 Task: Add Happy Baby Organic Creamy Spinach & Carrot Snackers to the cart.
Action: Mouse moved to (299, 147)
Screenshot: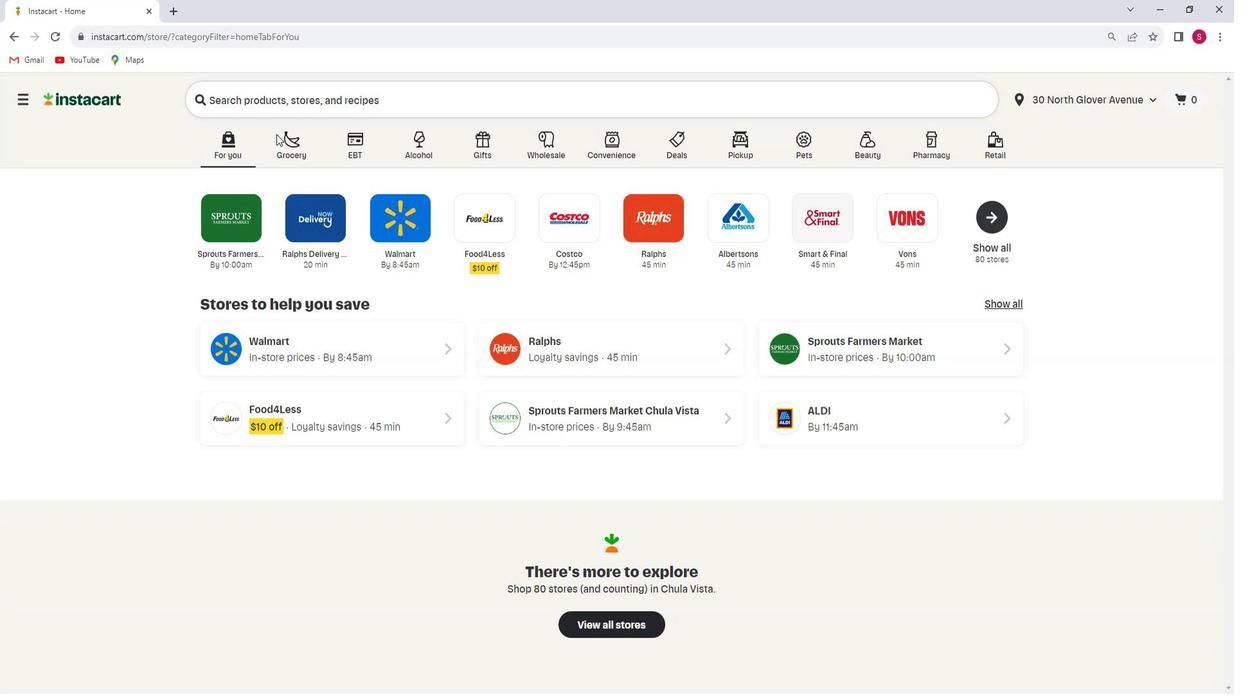 
Action: Mouse pressed left at (299, 147)
Screenshot: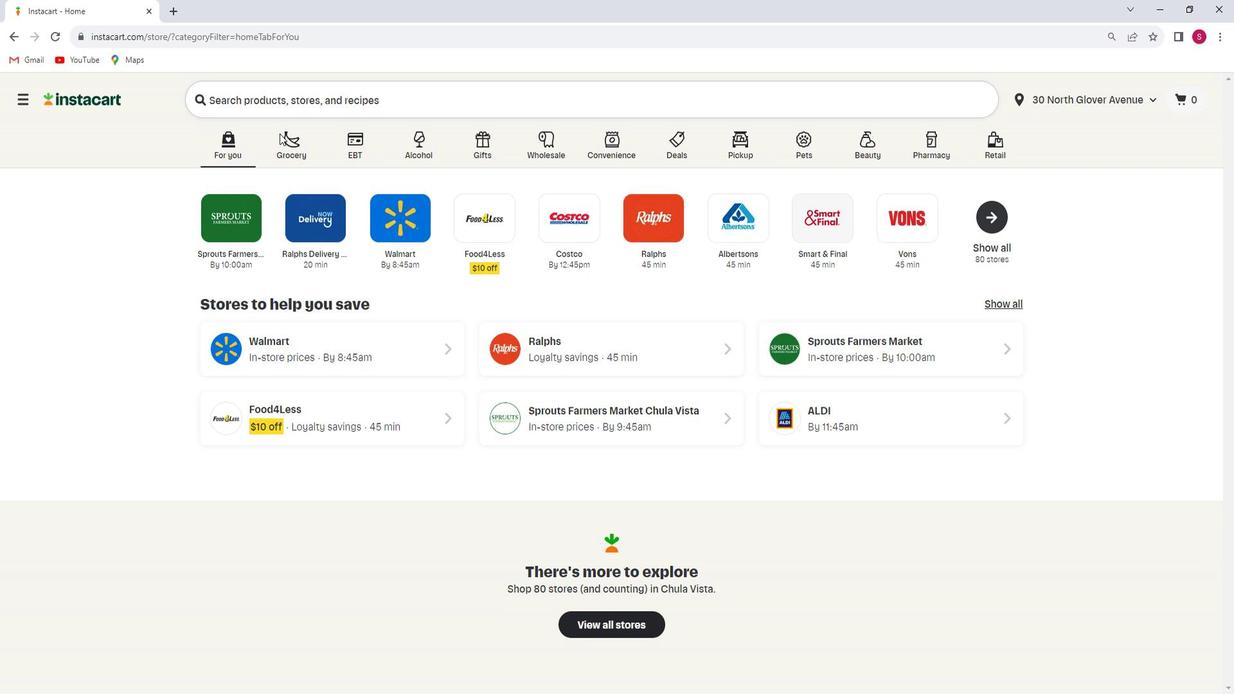 
Action: Mouse moved to (311, 385)
Screenshot: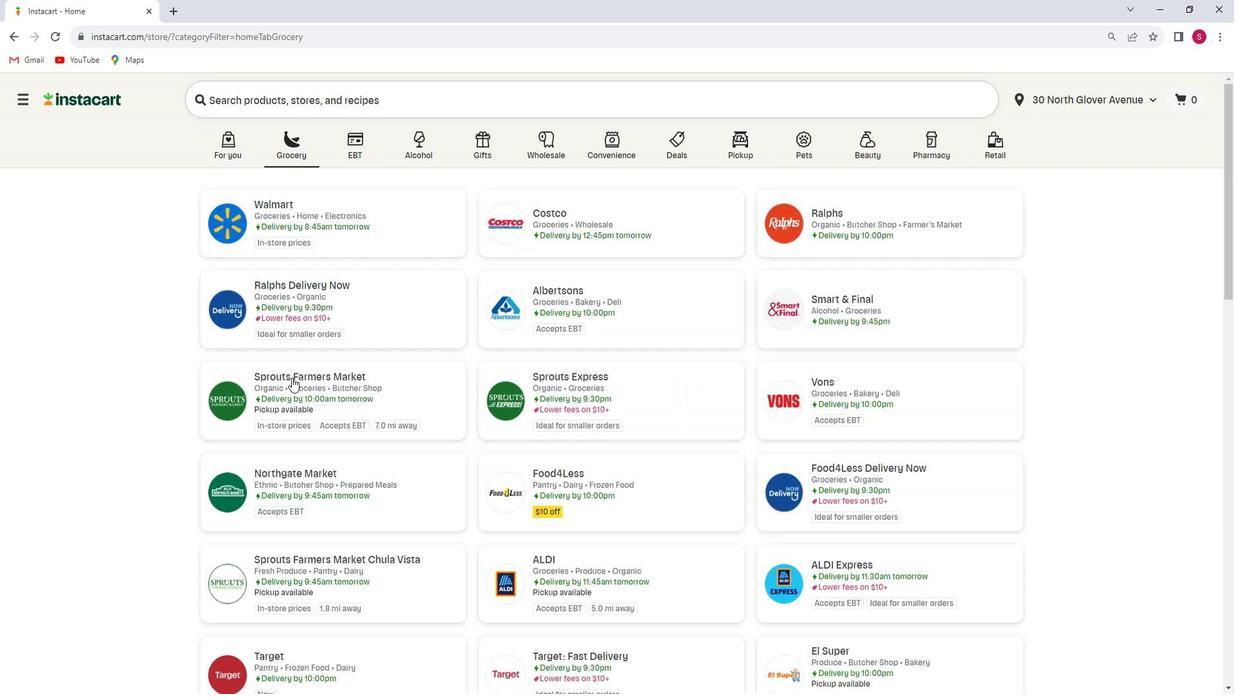 
Action: Mouse pressed left at (311, 385)
Screenshot: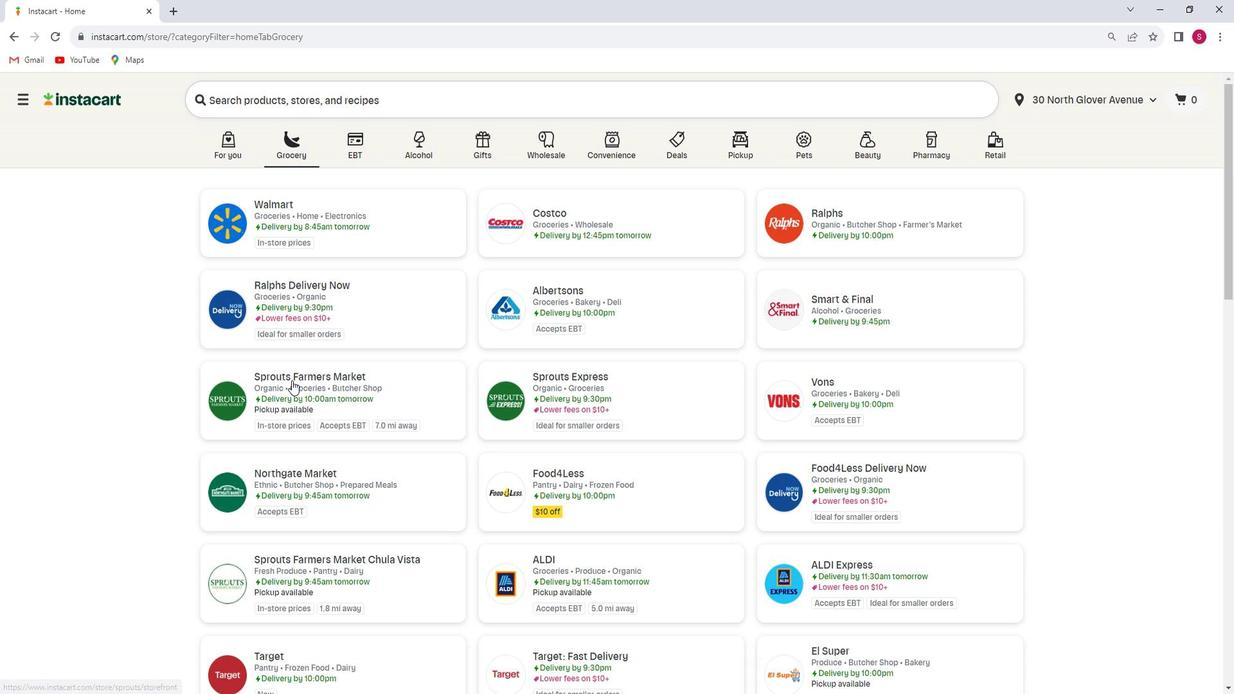 
Action: Mouse moved to (108, 426)
Screenshot: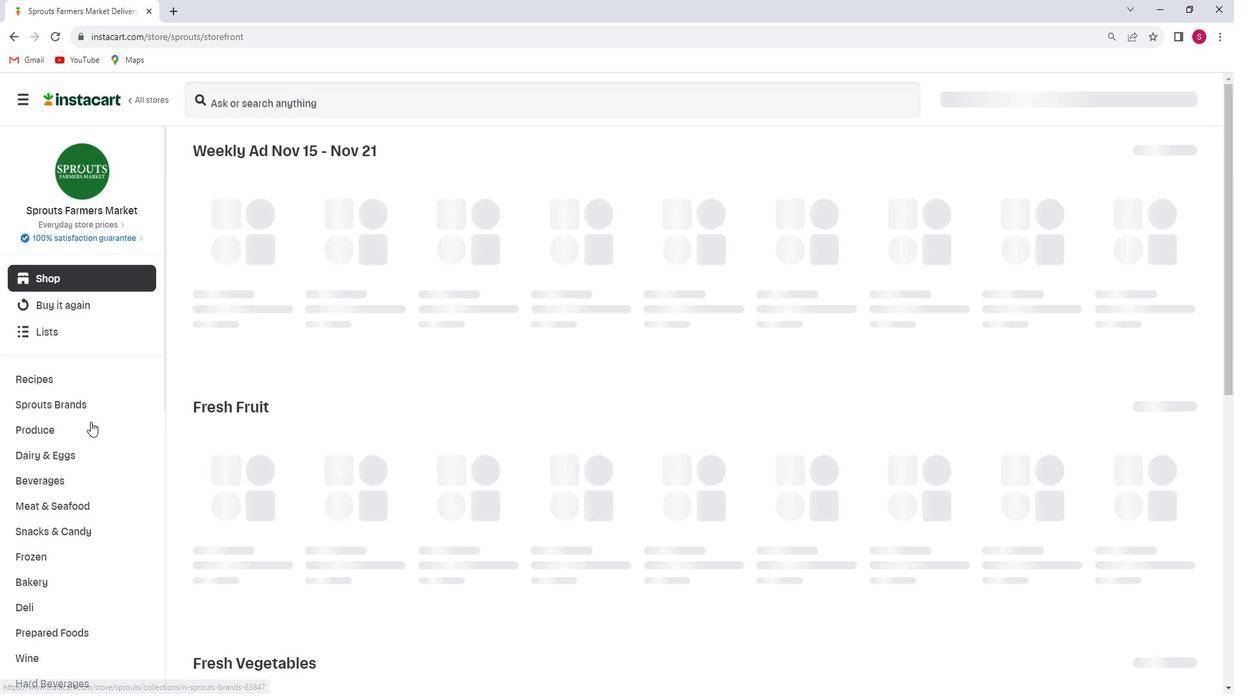 
Action: Mouse scrolled (108, 425) with delta (0, 0)
Screenshot: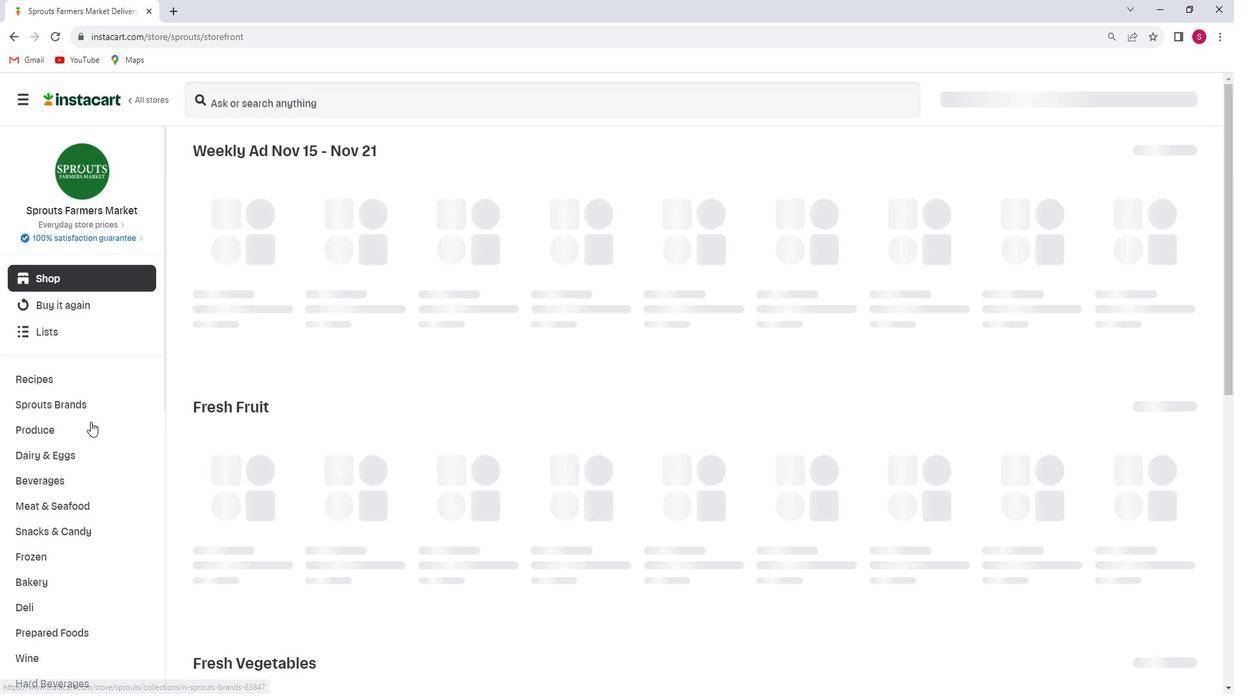 
Action: Mouse moved to (108, 426)
Screenshot: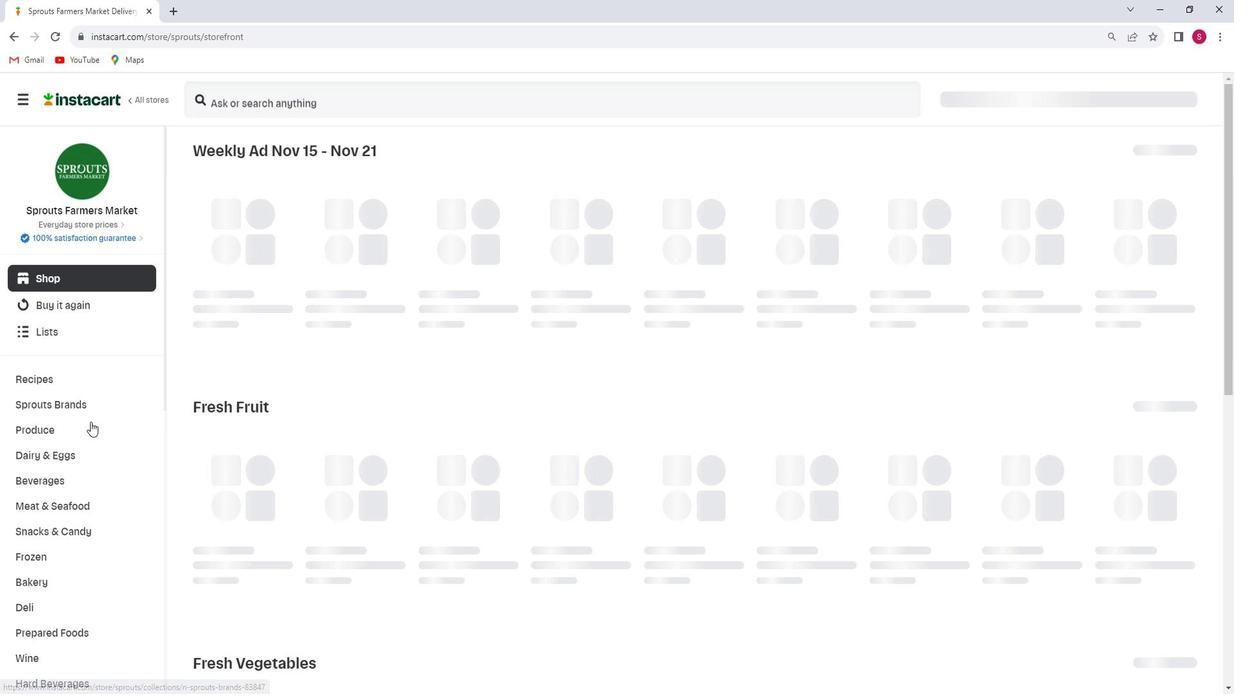 
Action: Mouse scrolled (108, 425) with delta (0, 0)
Screenshot: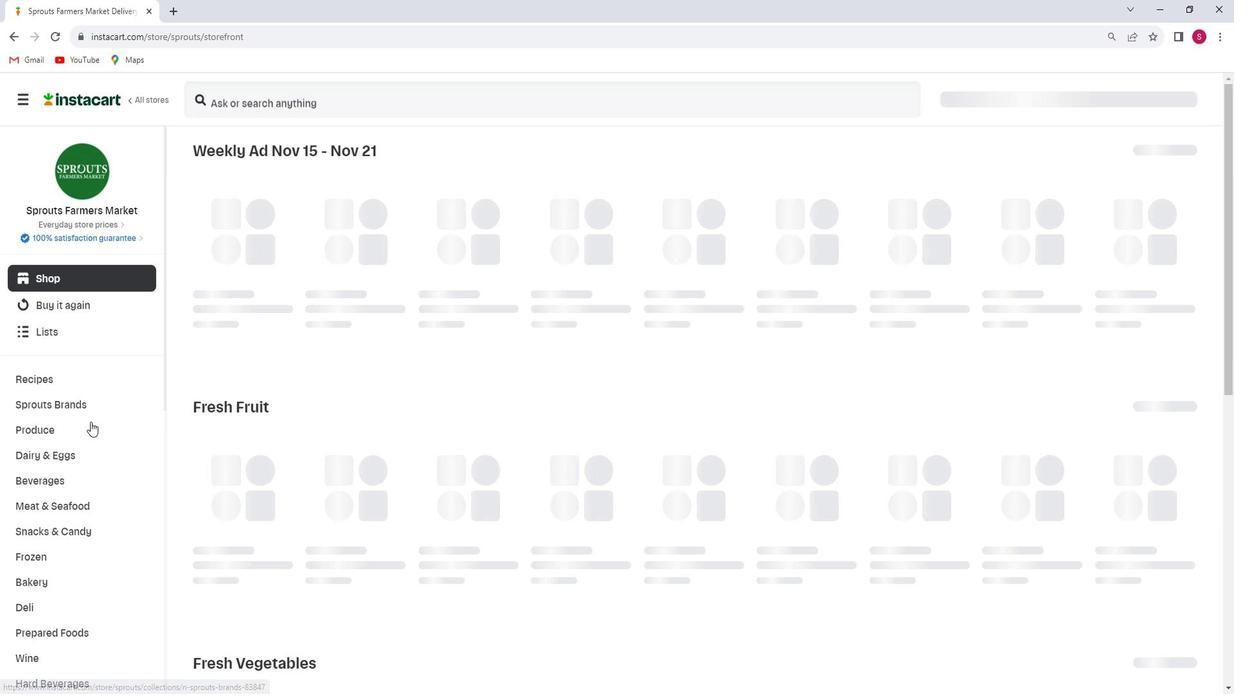
Action: Mouse scrolled (108, 425) with delta (0, 0)
Screenshot: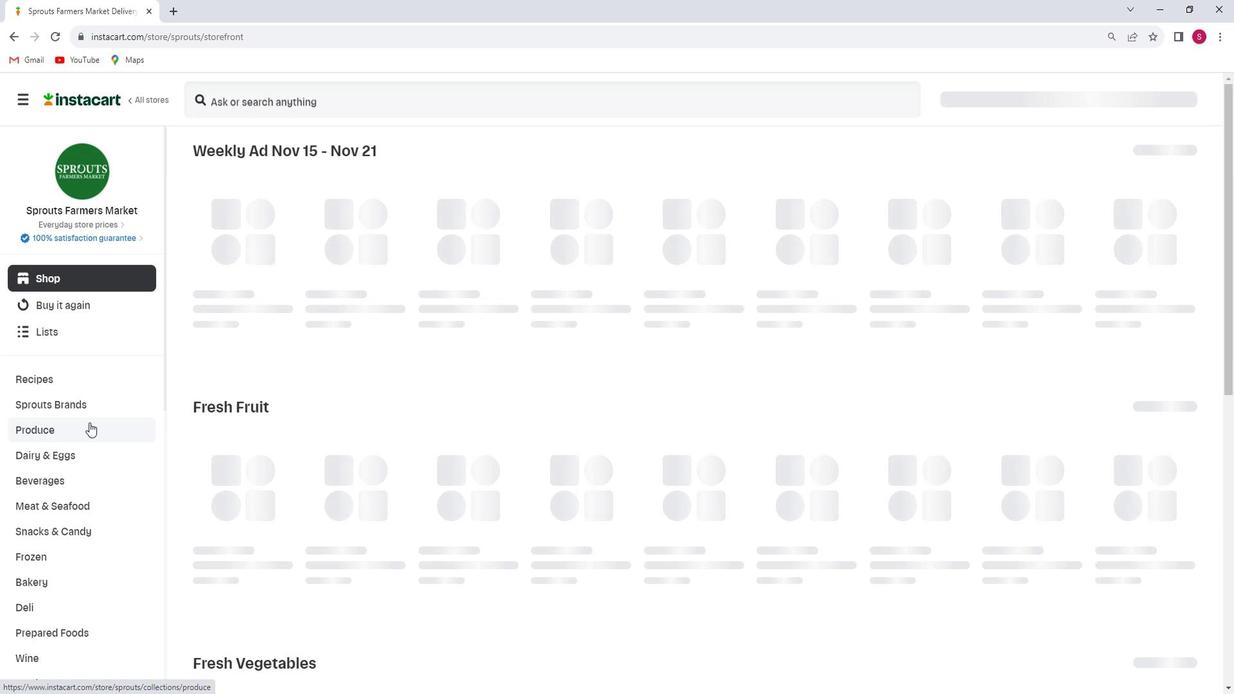 
Action: Mouse scrolled (108, 425) with delta (0, 0)
Screenshot: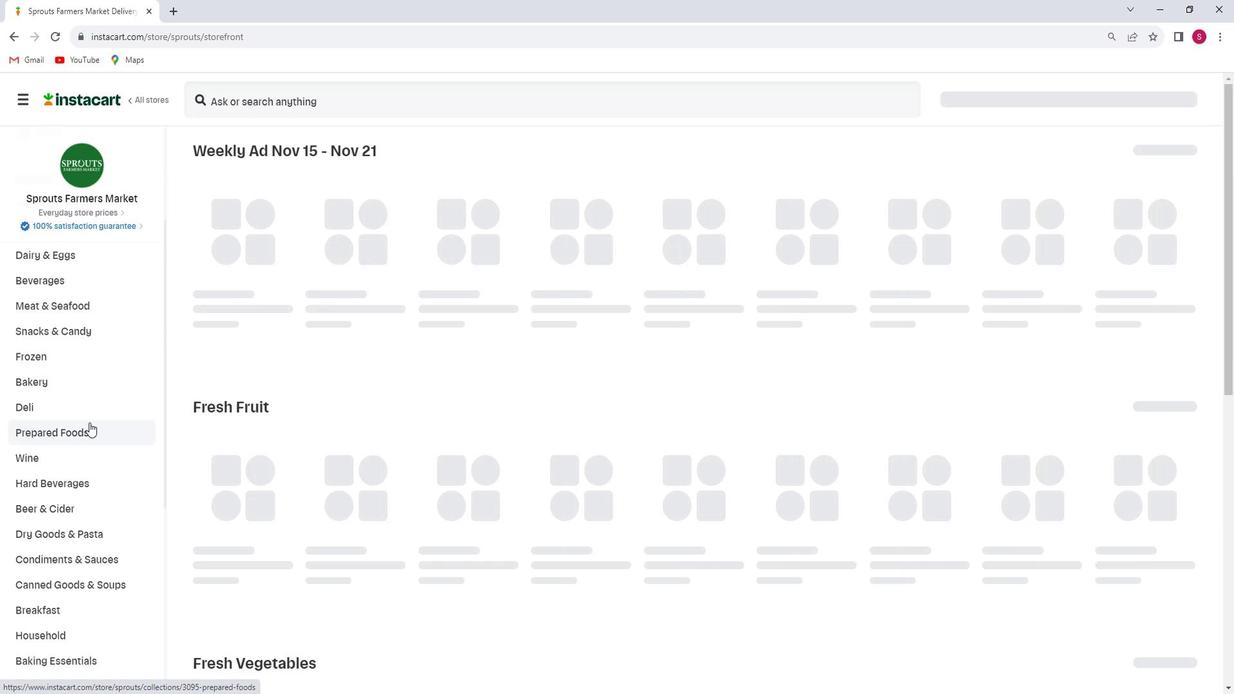 
Action: Mouse scrolled (108, 425) with delta (0, 0)
Screenshot: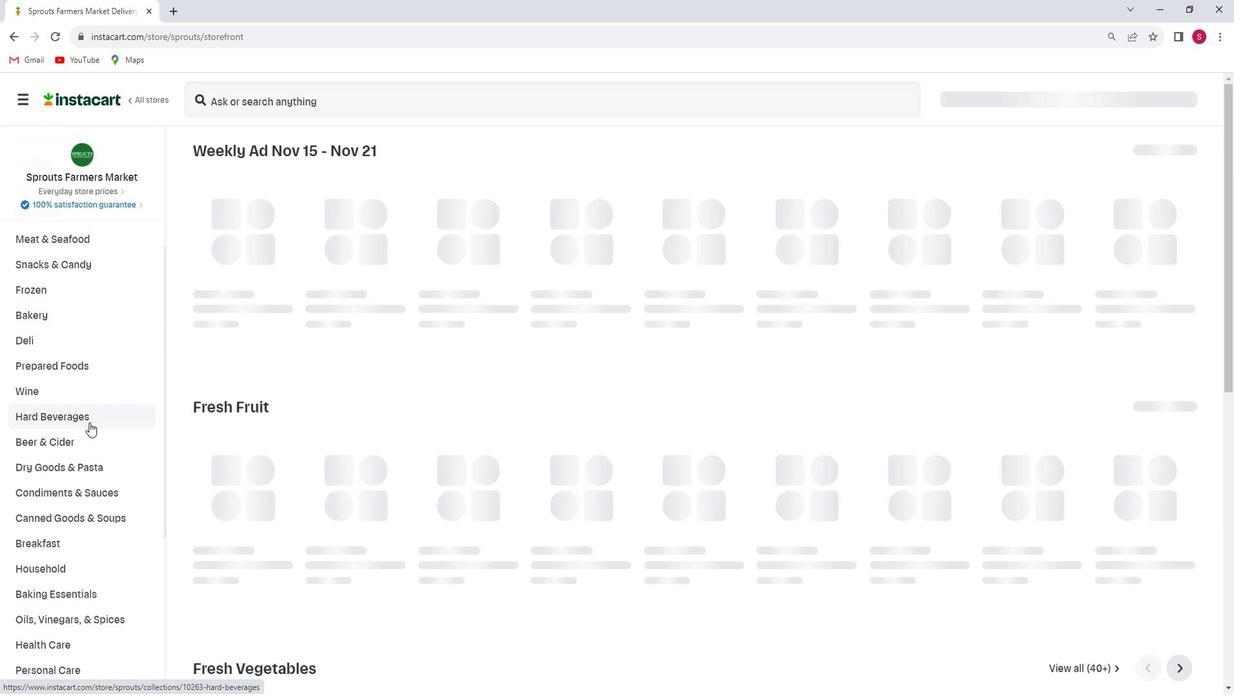 
Action: Mouse scrolled (108, 425) with delta (0, 0)
Screenshot: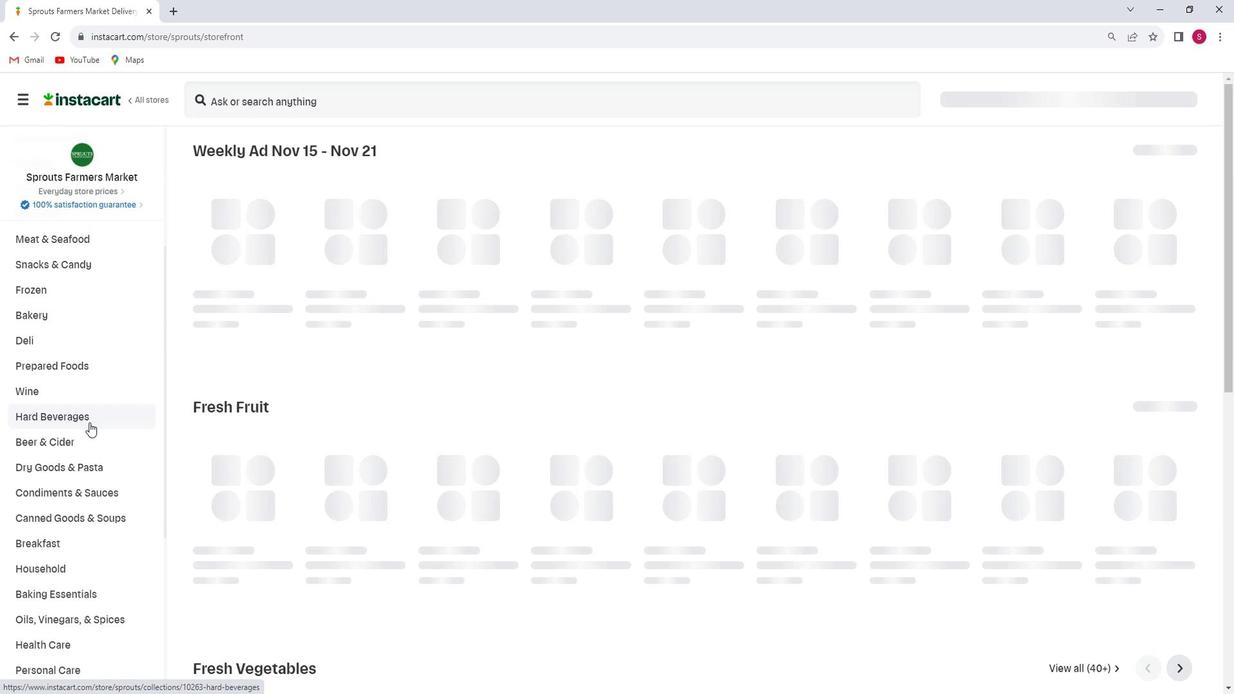 
Action: Mouse scrolled (108, 425) with delta (0, 0)
Screenshot: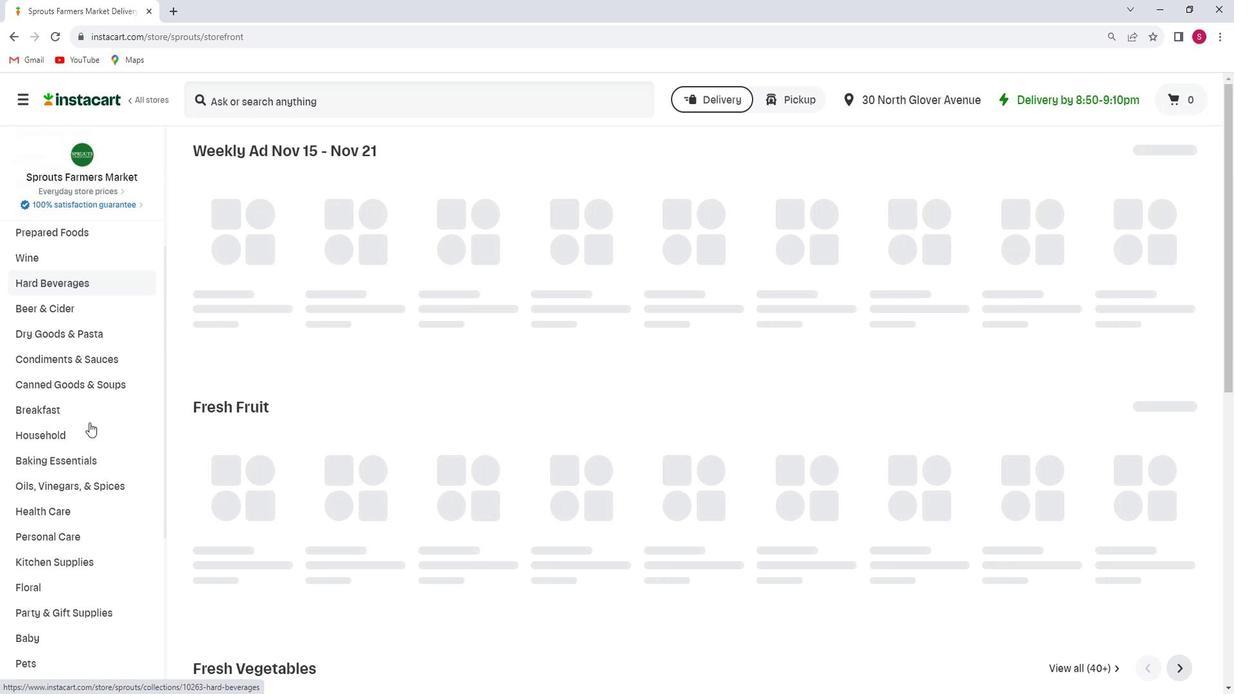 
Action: Mouse scrolled (108, 425) with delta (0, 0)
Screenshot: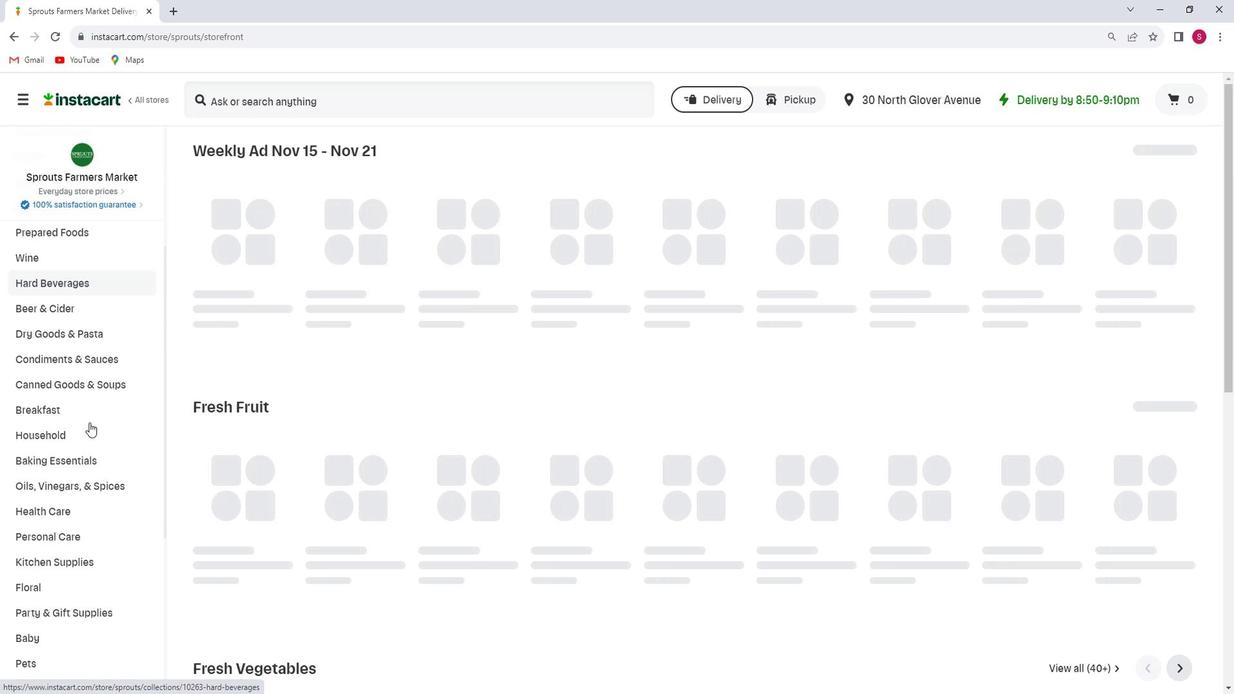 
Action: Mouse scrolled (108, 425) with delta (0, 0)
Screenshot: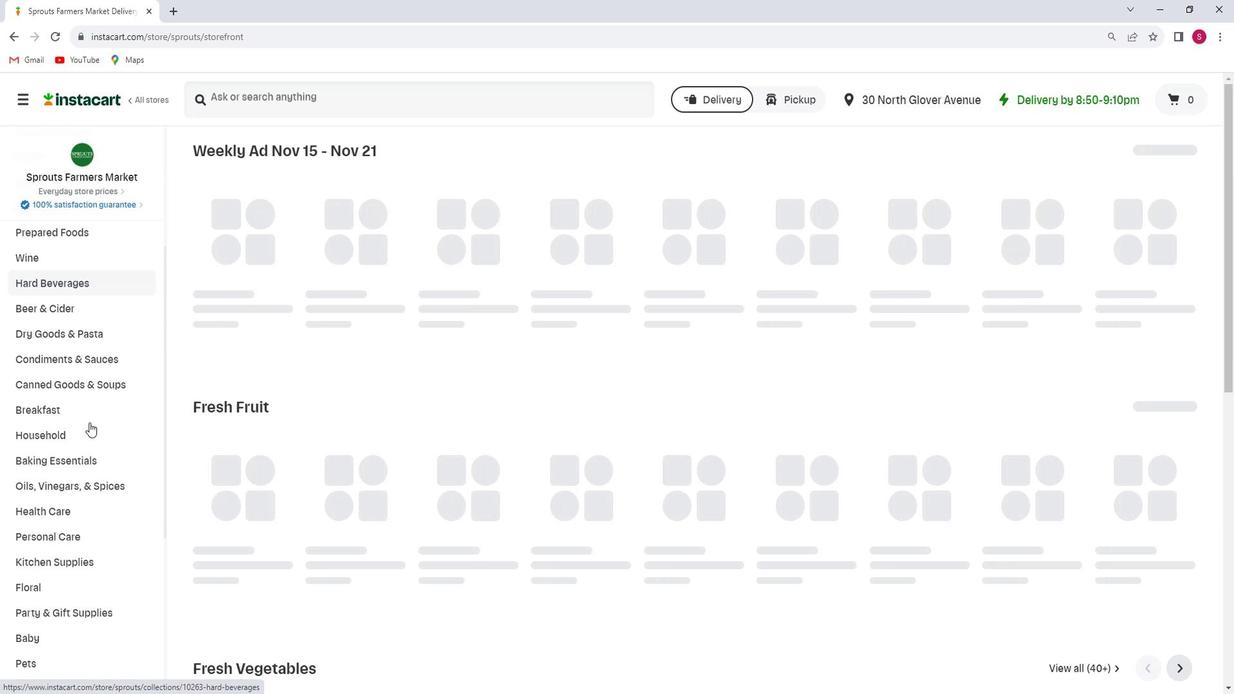 
Action: Mouse scrolled (108, 425) with delta (0, 0)
Screenshot: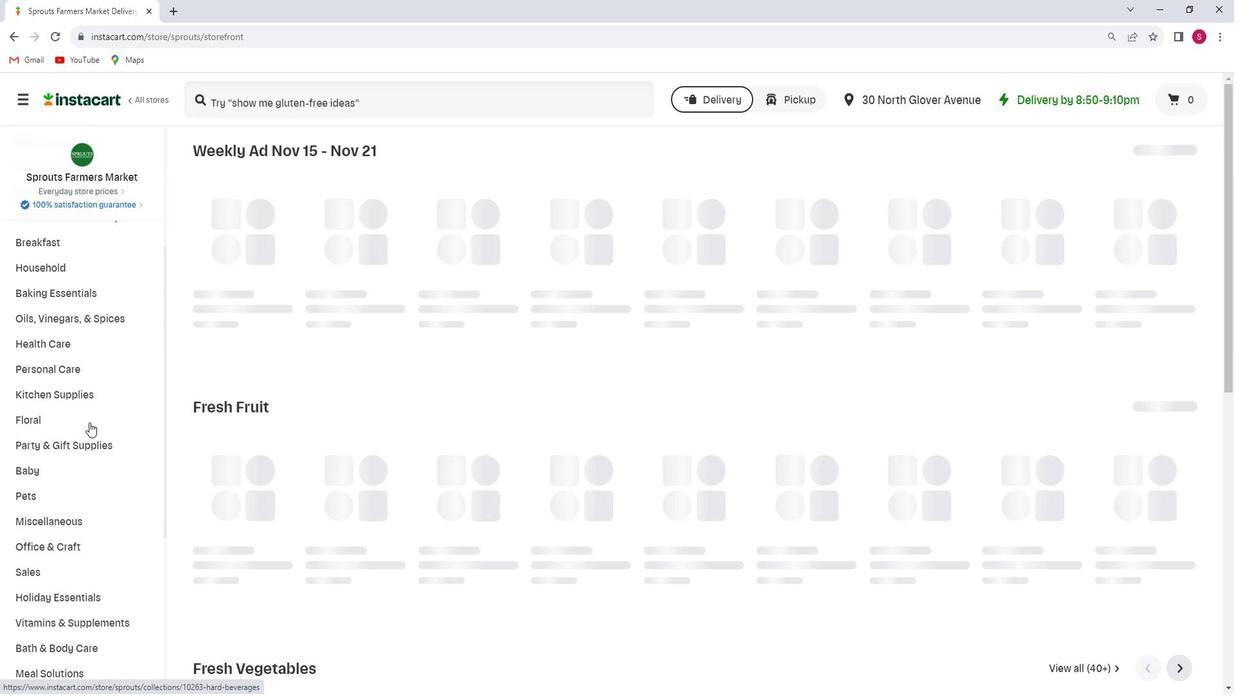 
Action: Mouse scrolled (108, 425) with delta (0, 0)
Screenshot: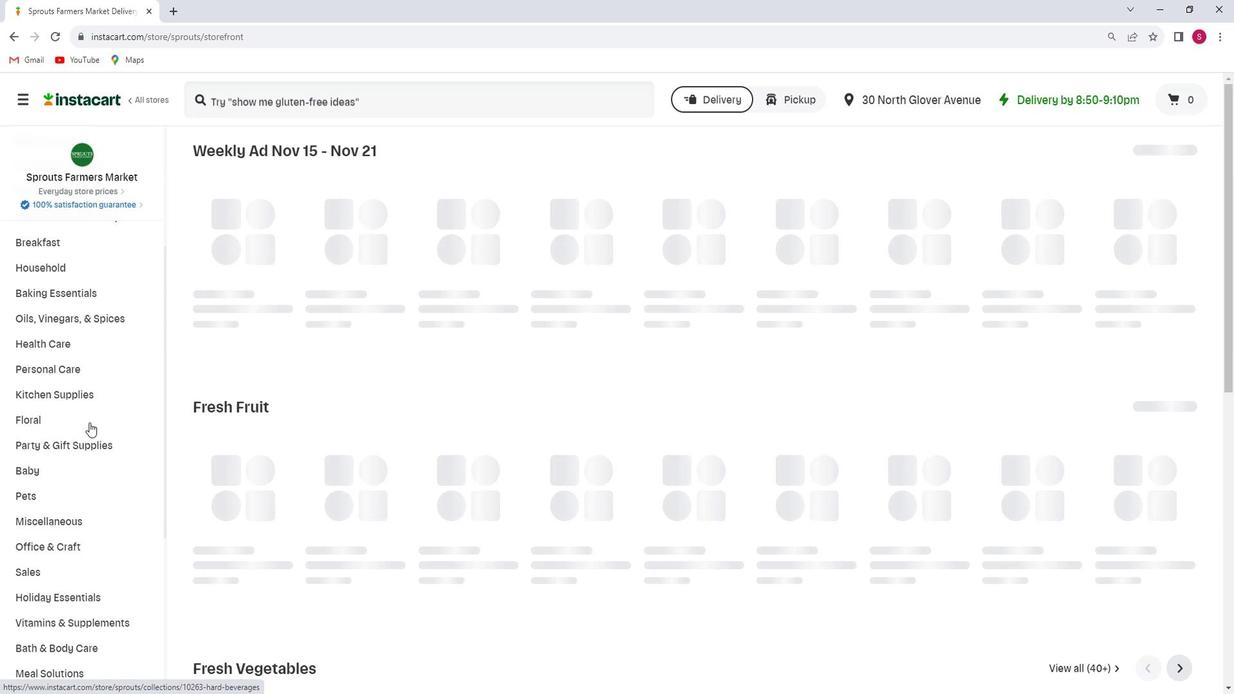
Action: Mouse moved to (108, 427)
Screenshot: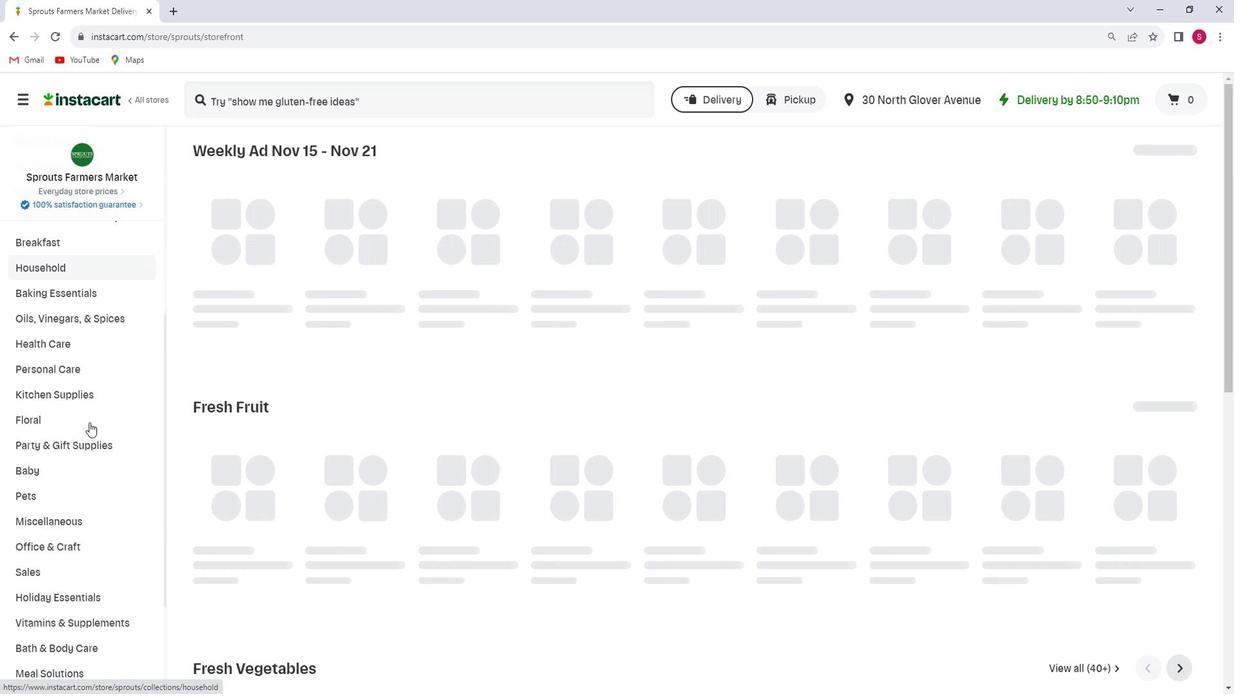 
Action: Mouse scrolled (108, 428) with delta (0, 0)
Screenshot: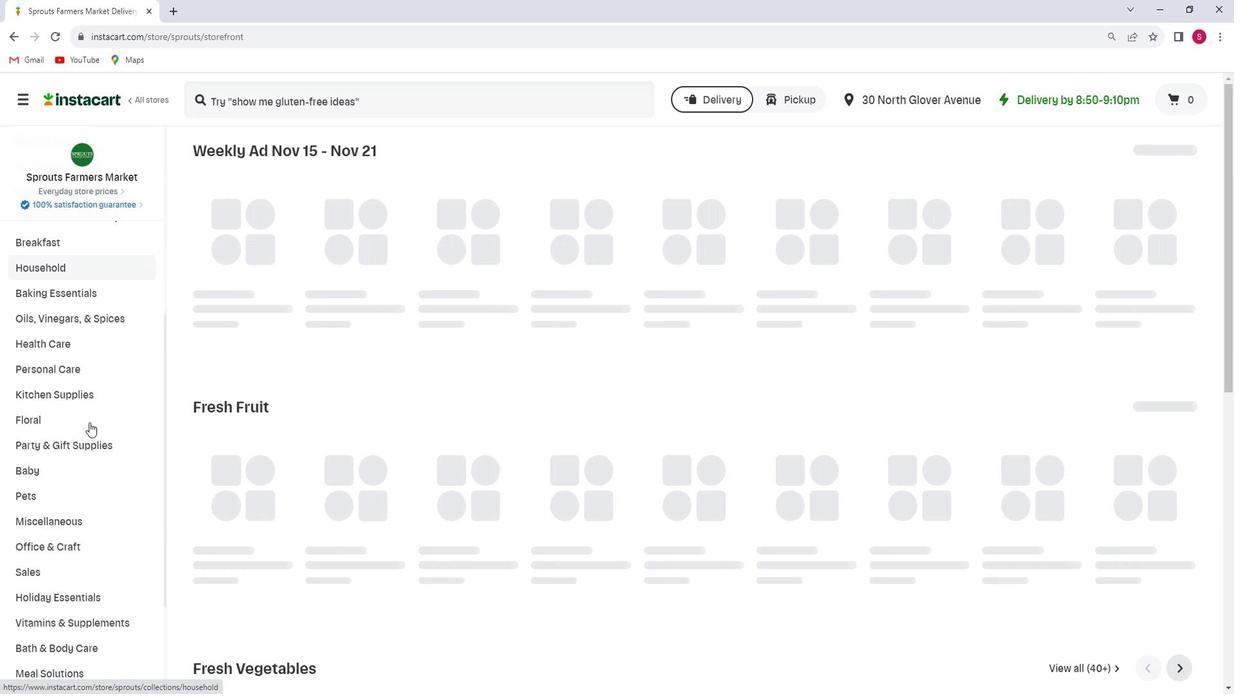
Action: Mouse moved to (53, 527)
Screenshot: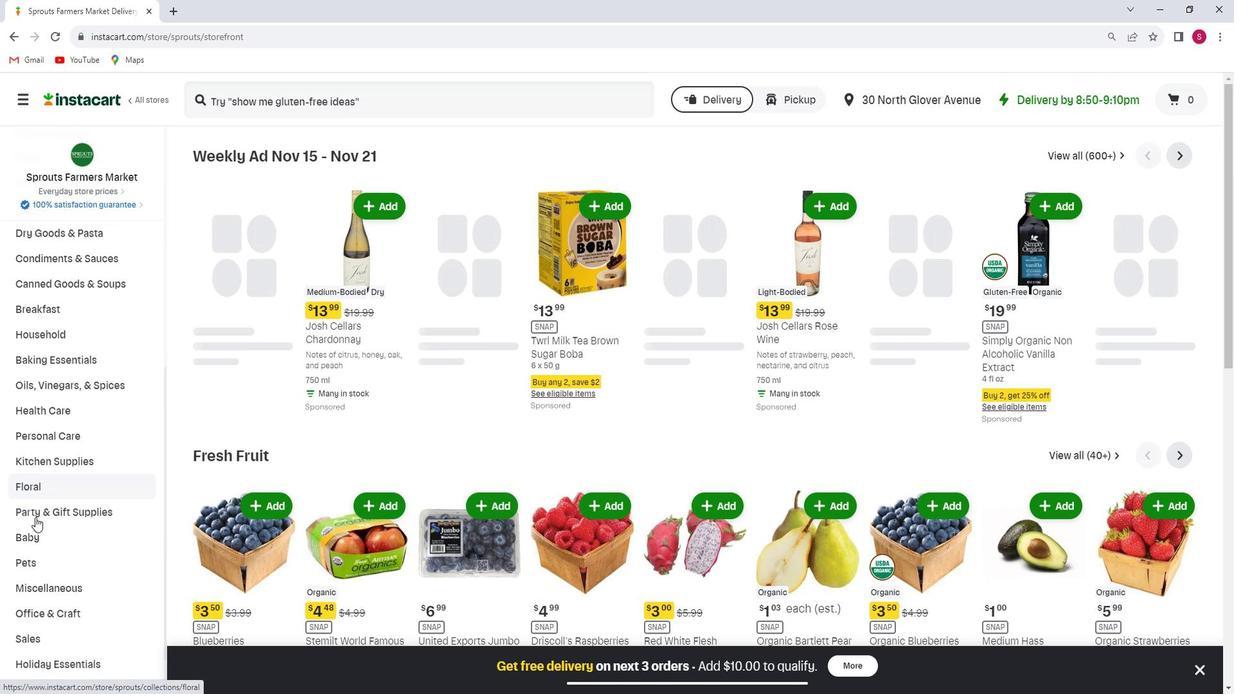 
Action: Mouse pressed left at (53, 527)
Screenshot: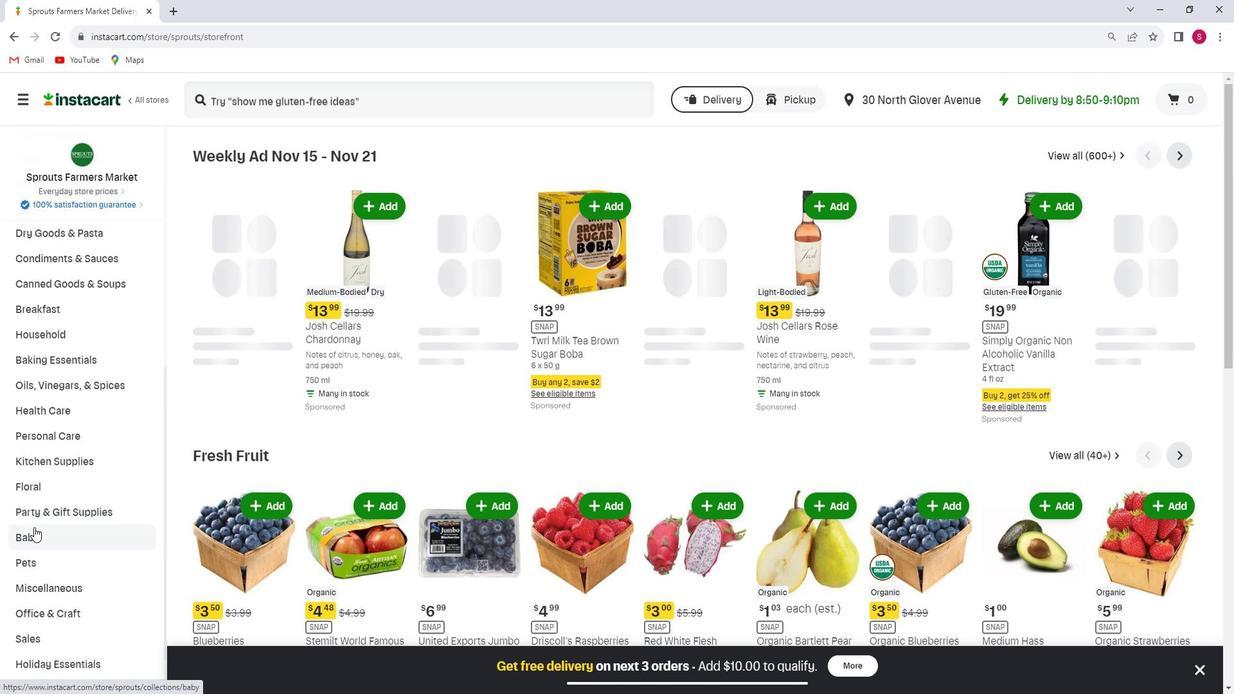
Action: Mouse moved to (75, 631)
Screenshot: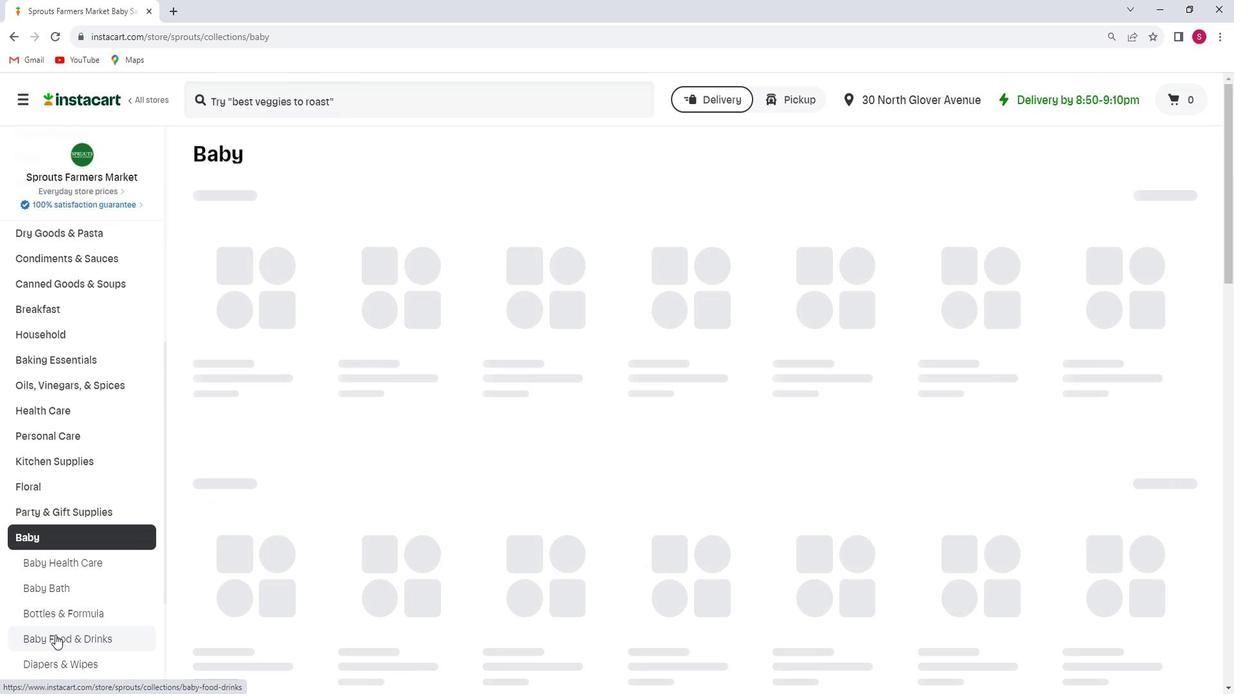 
Action: Mouse pressed left at (75, 631)
Screenshot: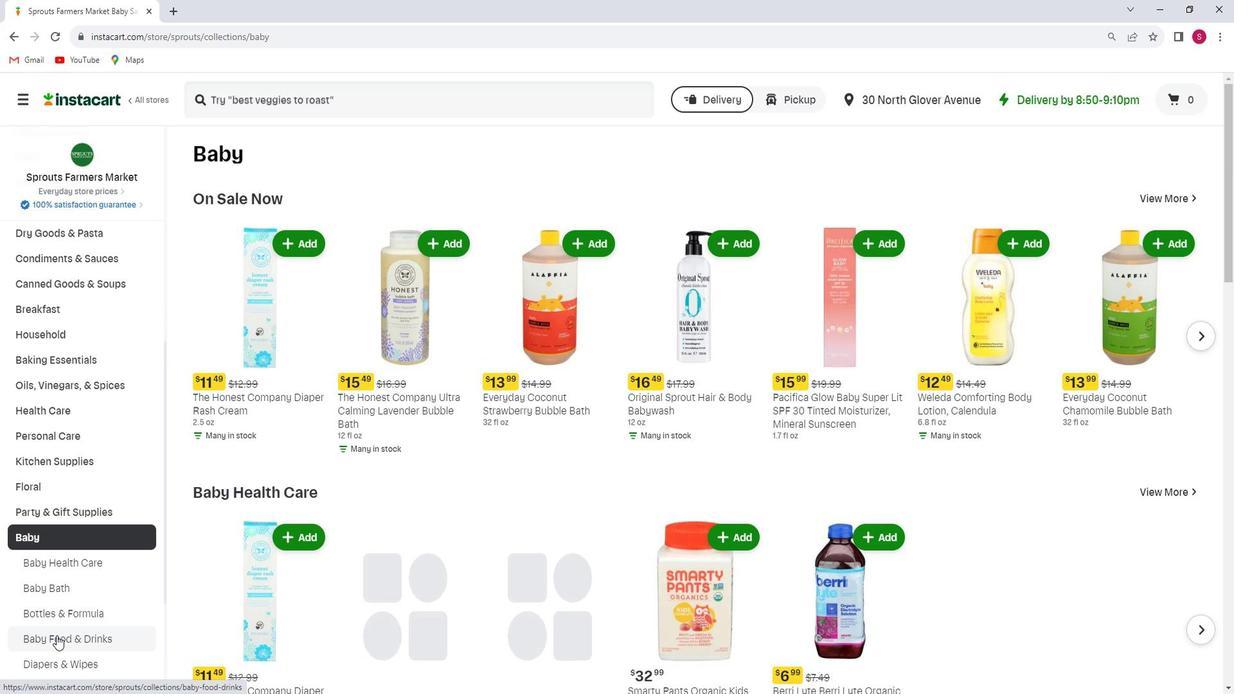 
Action: Mouse moved to (309, 112)
Screenshot: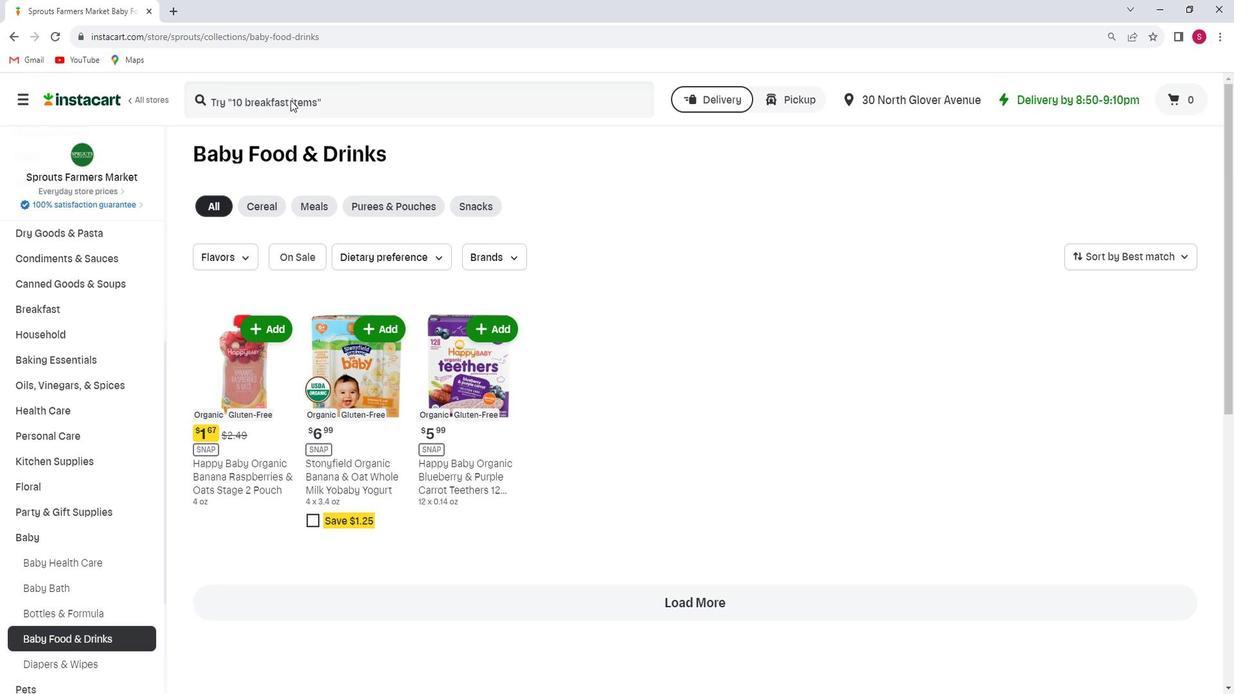 
Action: Mouse pressed left at (309, 112)
Screenshot: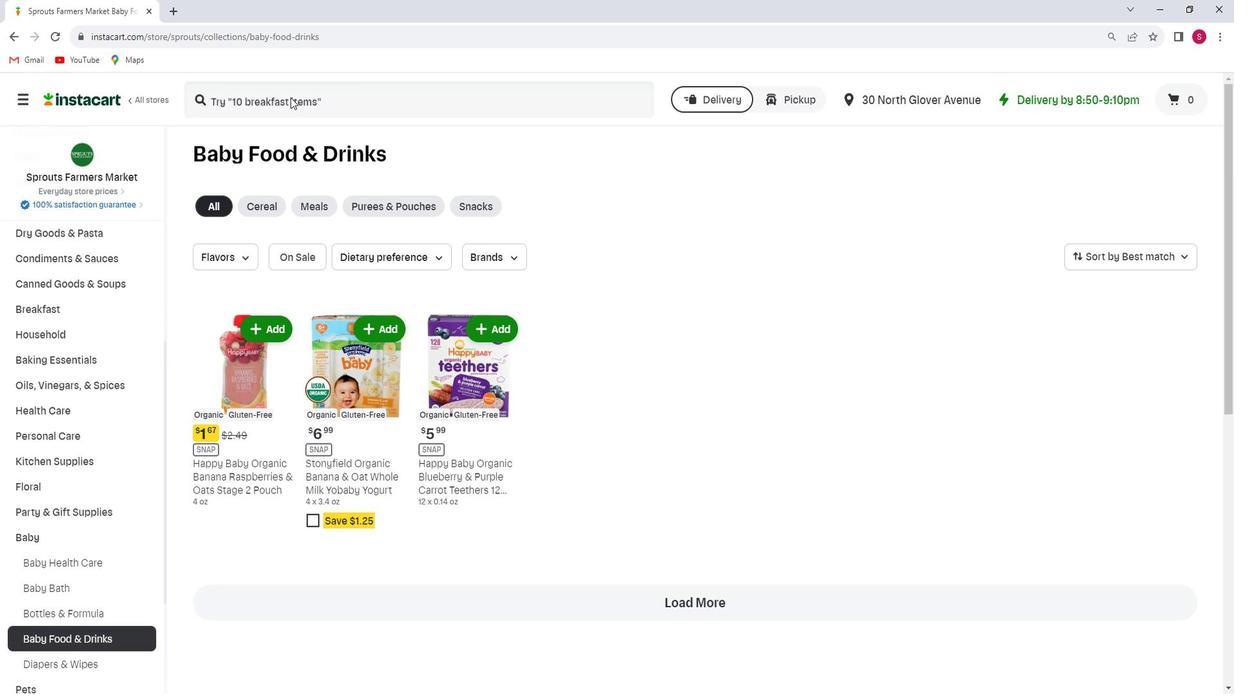 
Action: Mouse pressed left at (309, 112)
Screenshot: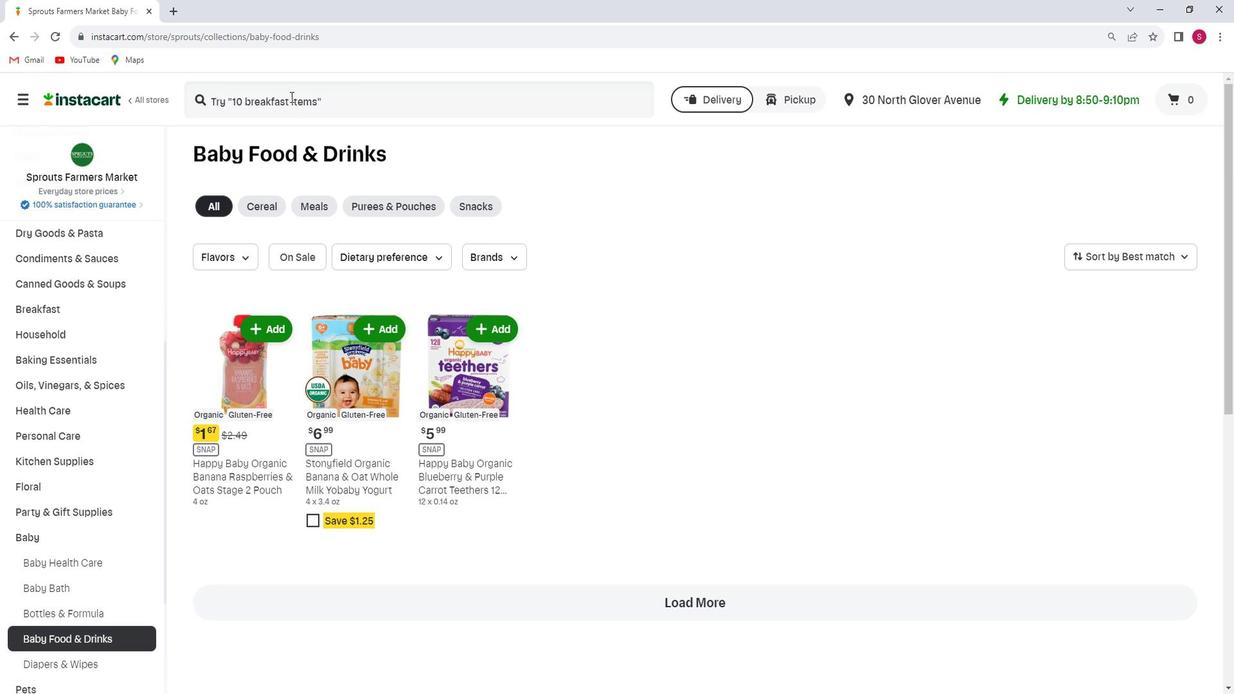 
Action: Key pressed <Key.shift>Happy<Key.space><Key.shift>Baby<Key.space><Key.shift>Organic<Key.space><Key.shift>Creamy<Key.space><Key.shift>Spinach<Key.space><Key.shift><Key.shift><Key.shift><Key.shift><Key.shift><Key.shift><Key.shift><Key.shift><Key.shift><Key.shift><Key.shift><Key.shift><Key.shift>&<Key.space><Key.shift>Carrot<Key.space><Key.shift>Snackers<Key.enter>
Screenshot: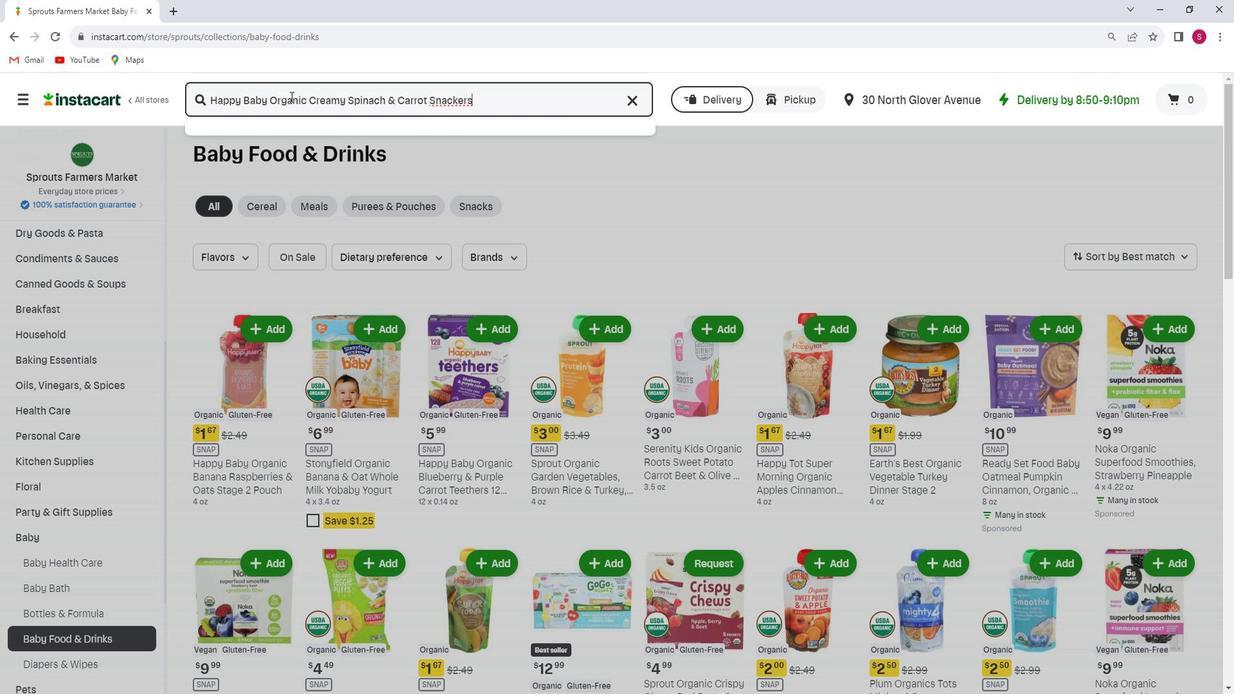 
Action: Mouse moved to (378, 239)
Screenshot: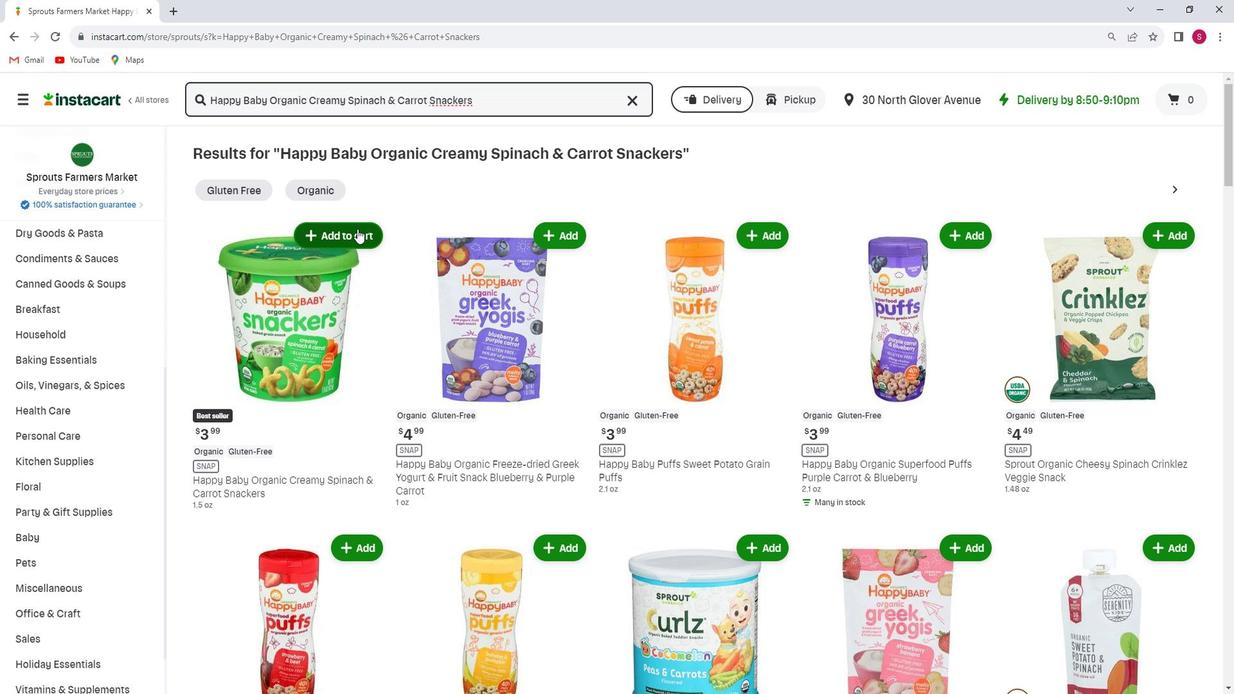 
Action: Mouse pressed left at (378, 239)
Screenshot: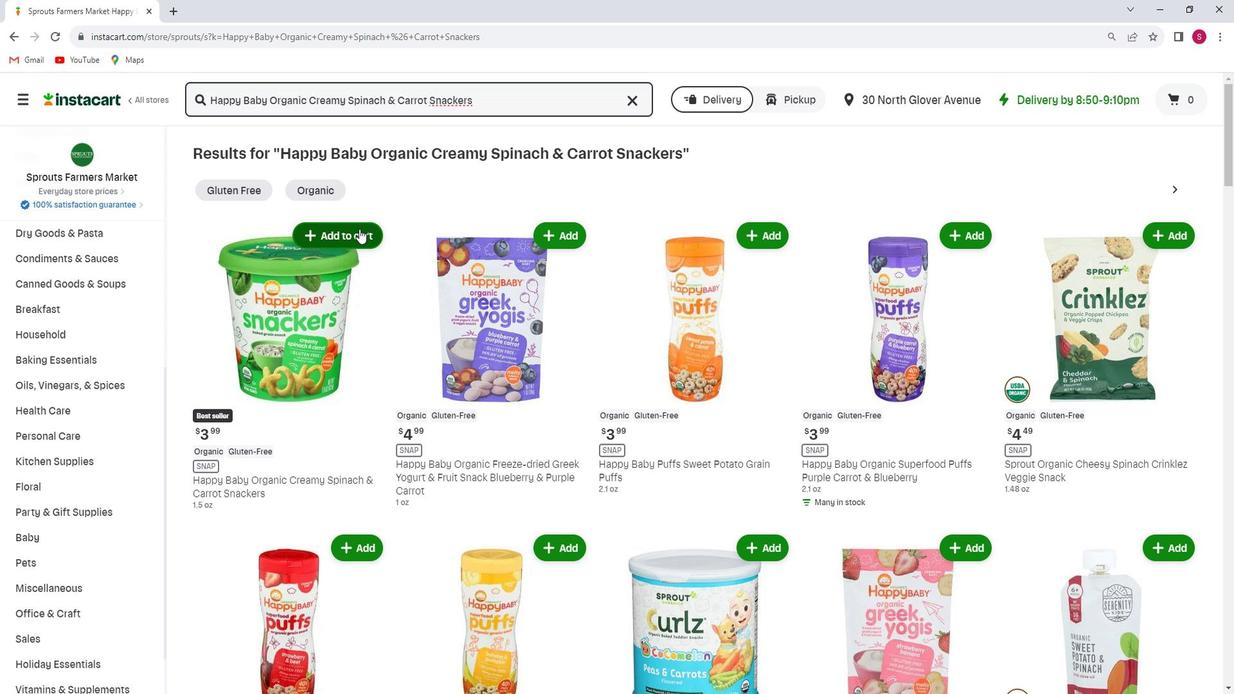 
Action: Mouse moved to (414, 317)
Screenshot: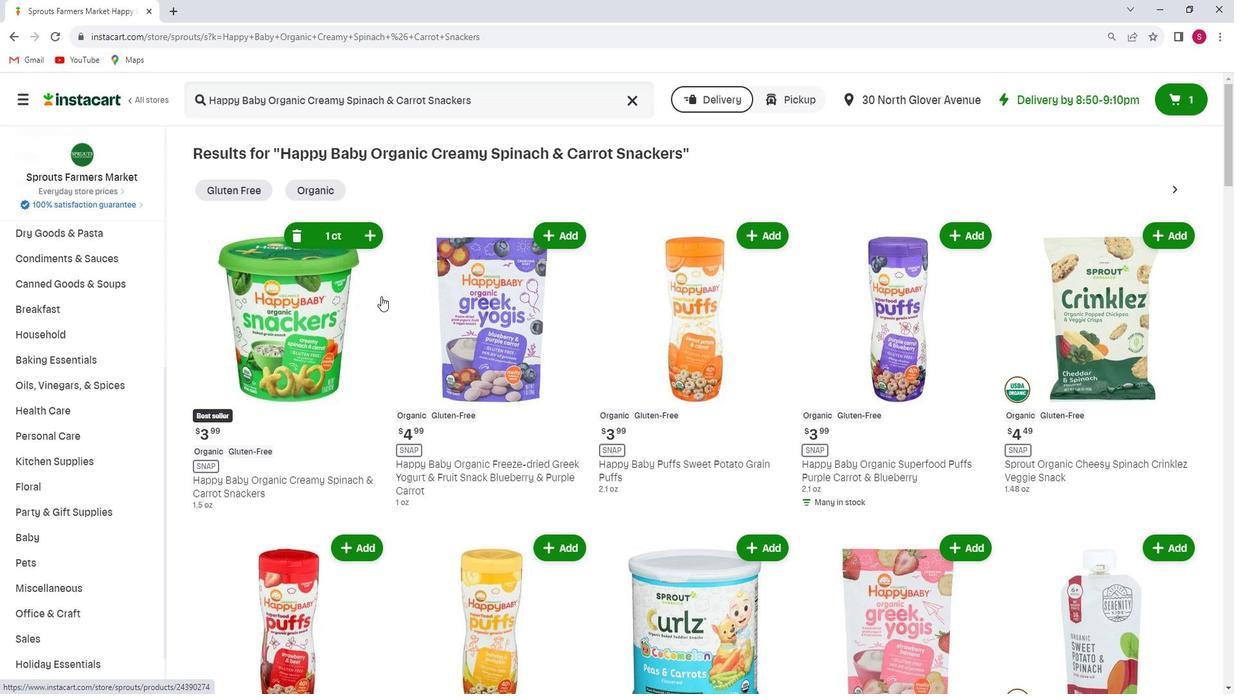 
